 Task: Move the task Develop a new online tool for online customer journey mapping to the section To-Do in the project CoolTech and sort the tasks in the project by Assignee in Descending order
Action: Mouse moved to (66, 241)
Screenshot: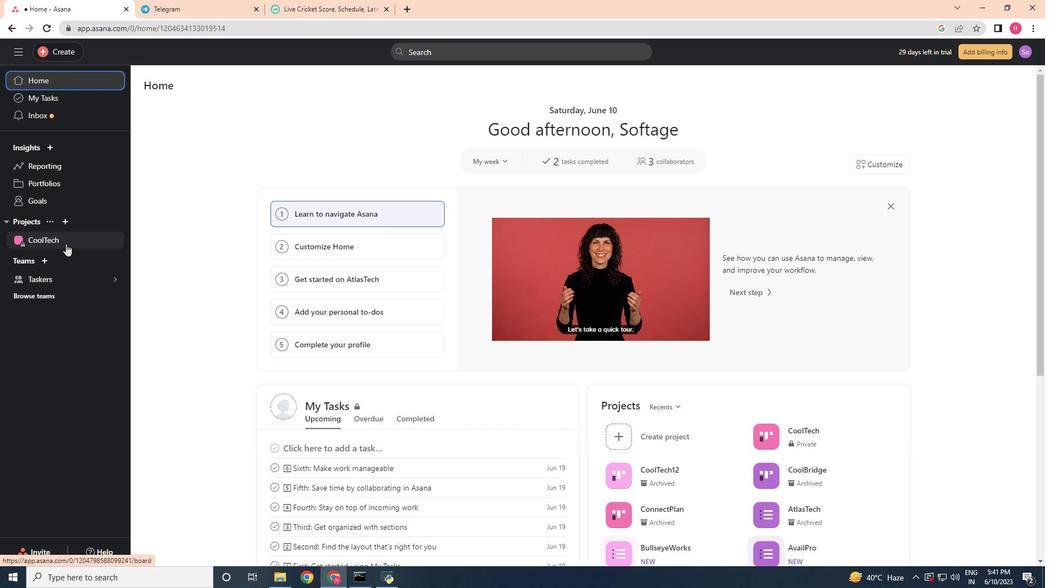 
Action: Mouse pressed left at (66, 241)
Screenshot: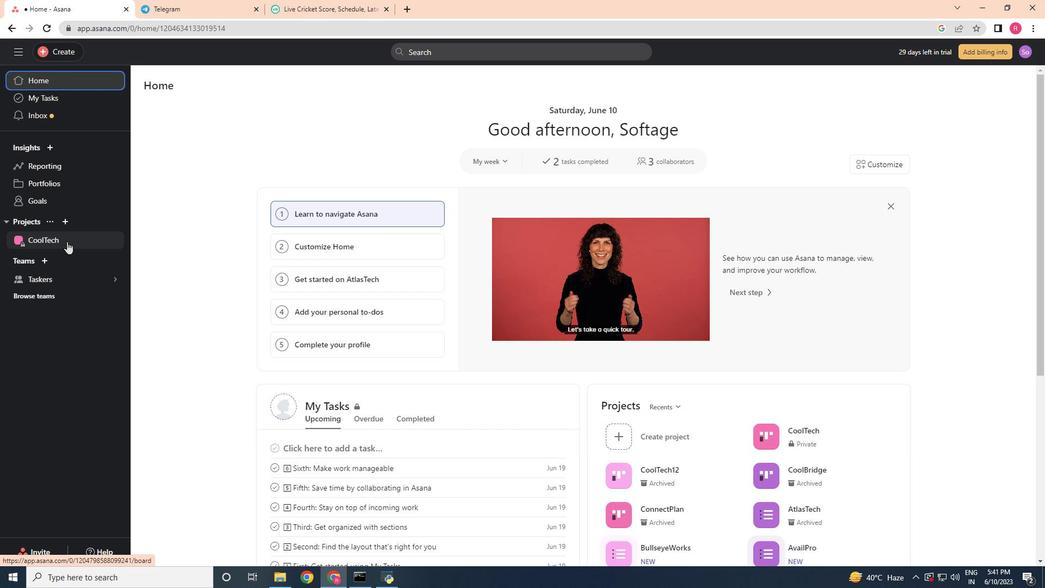 
Action: Mouse moved to (253, 386)
Screenshot: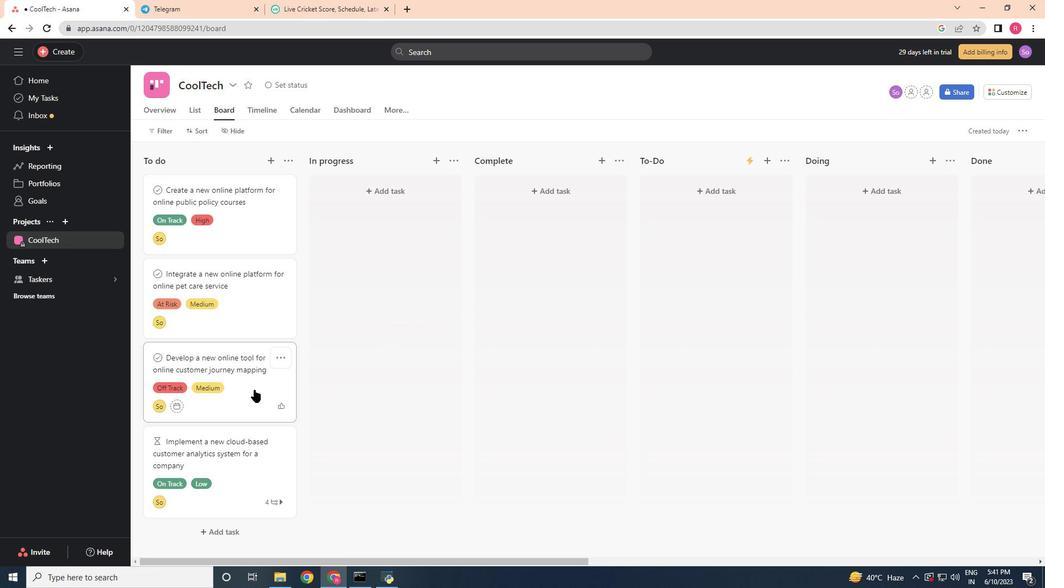 
Action: Mouse pressed left at (253, 386)
Screenshot: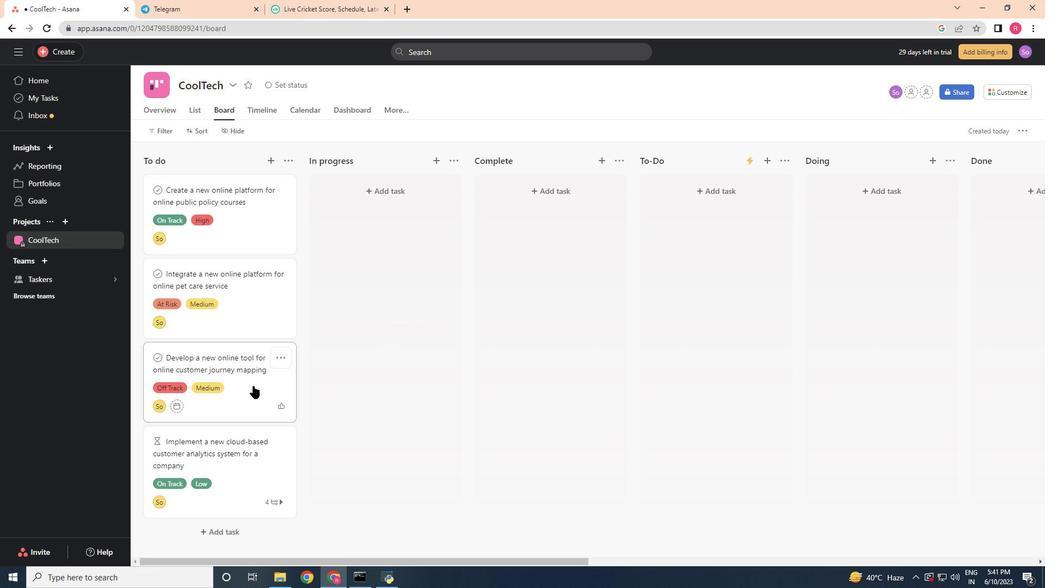 
Action: Mouse moved to (199, 131)
Screenshot: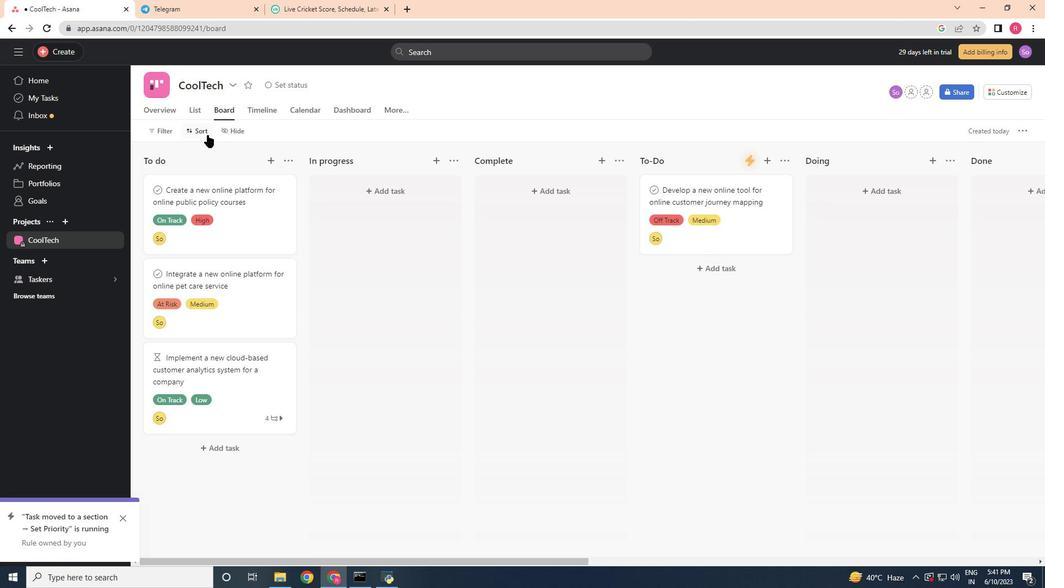 
Action: Mouse pressed left at (199, 131)
Screenshot: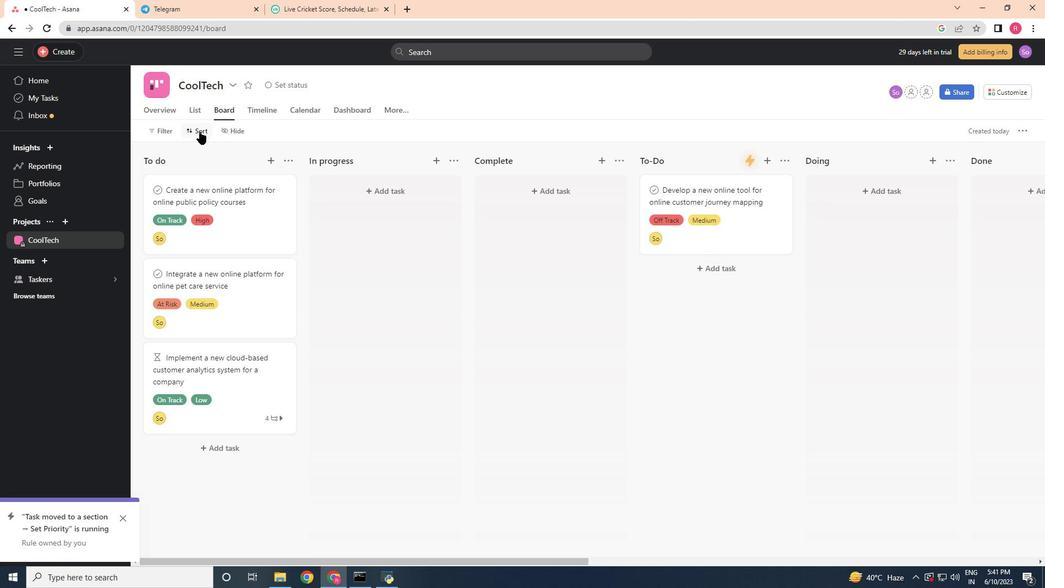 
Action: Mouse moved to (221, 222)
Screenshot: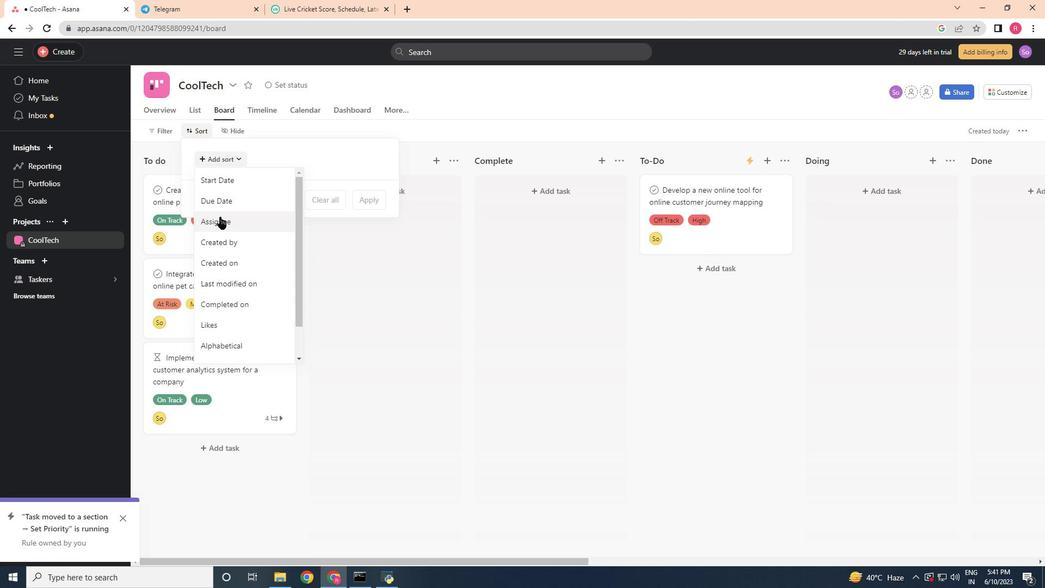 
Action: Mouse pressed left at (221, 222)
Screenshot: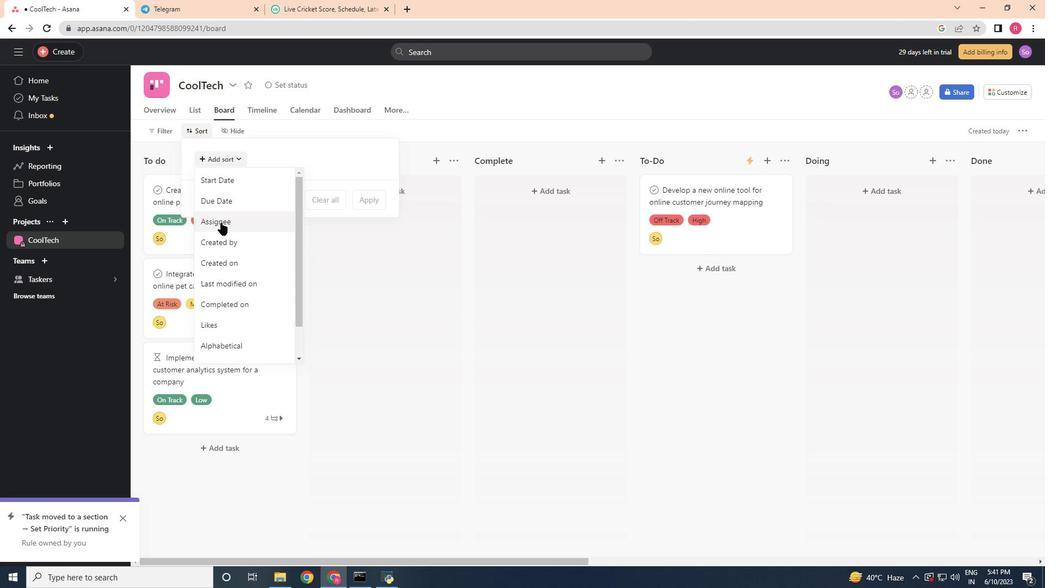 
Action: Mouse moved to (304, 173)
Screenshot: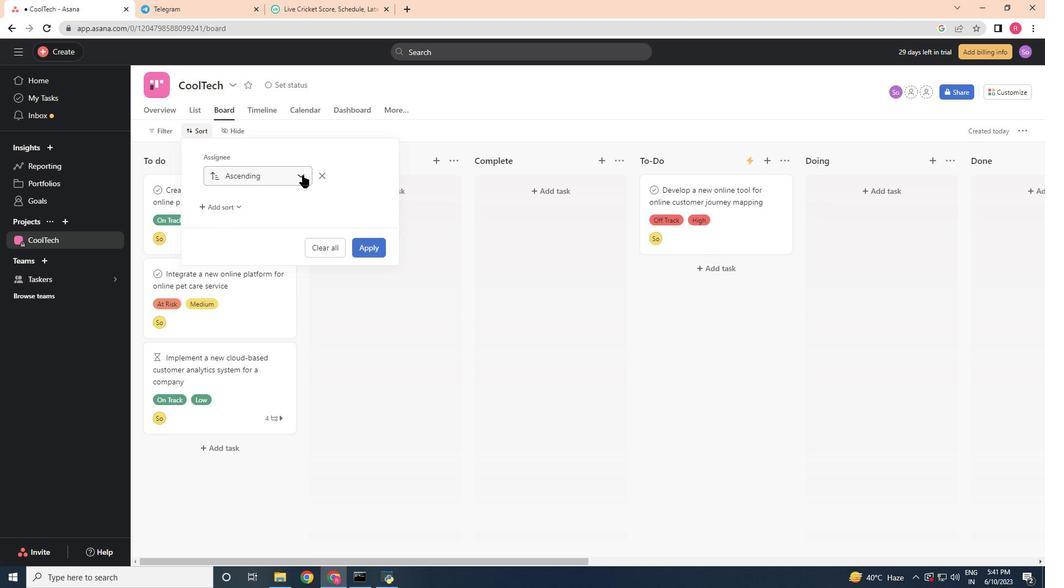 
Action: Mouse pressed left at (304, 173)
Screenshot: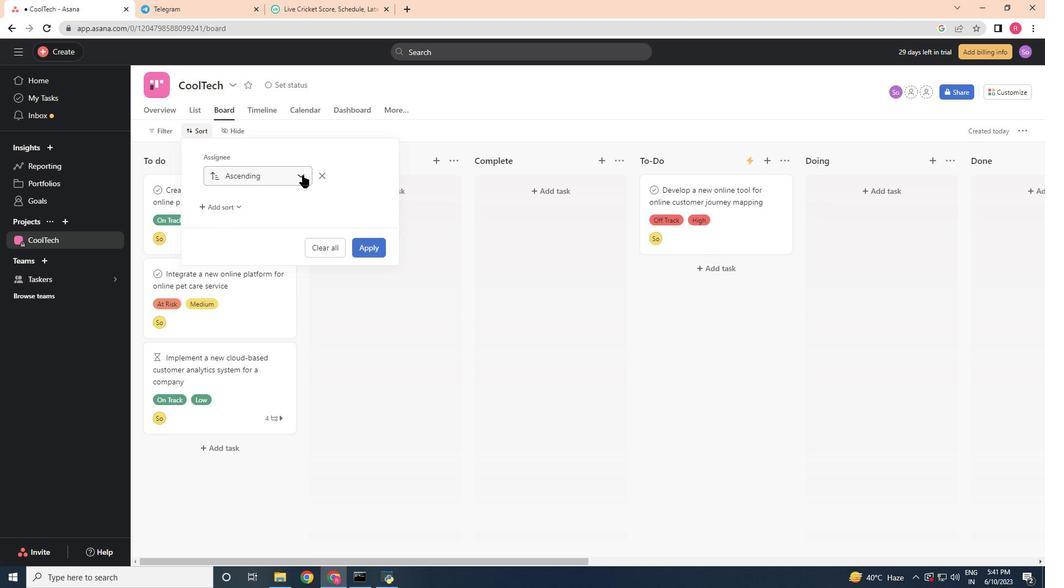 
Action: Mouse moved to (282, 216)
Screenshot: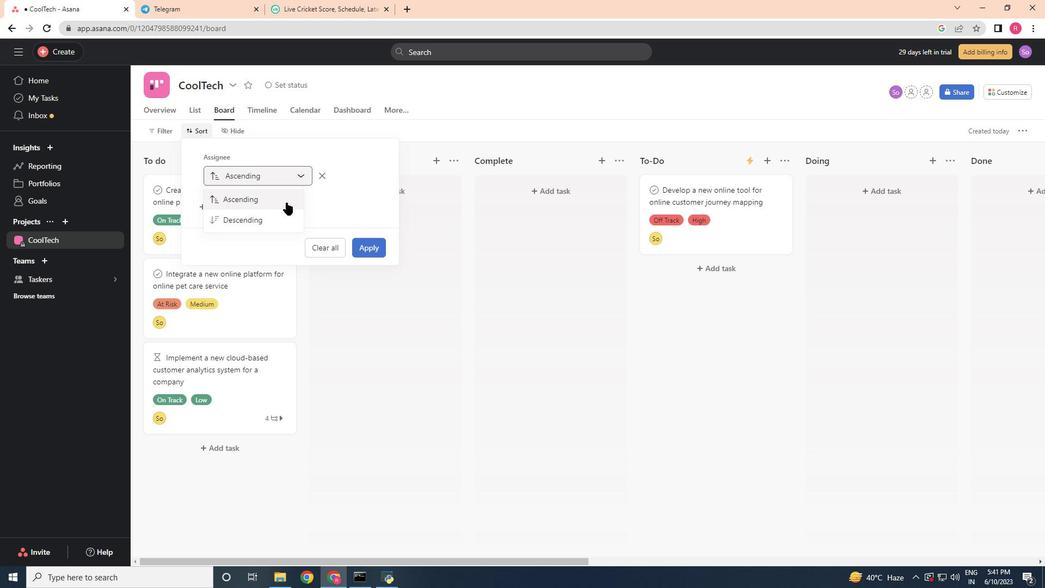 
Action: Mouse pressed left at (282, 216)
Screenshot: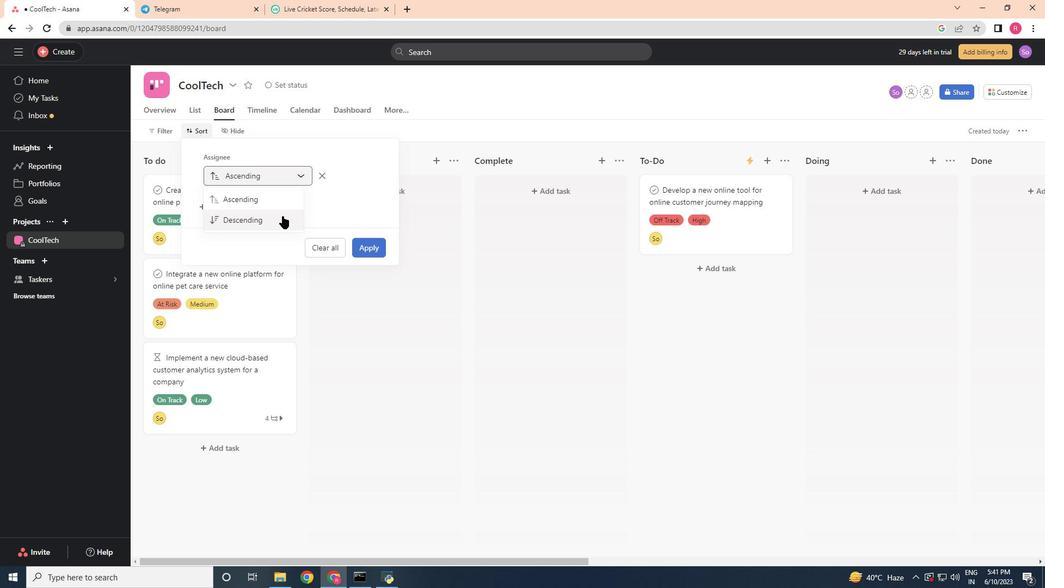 
Action: Mouse moved to (361, 252)
Screenshot: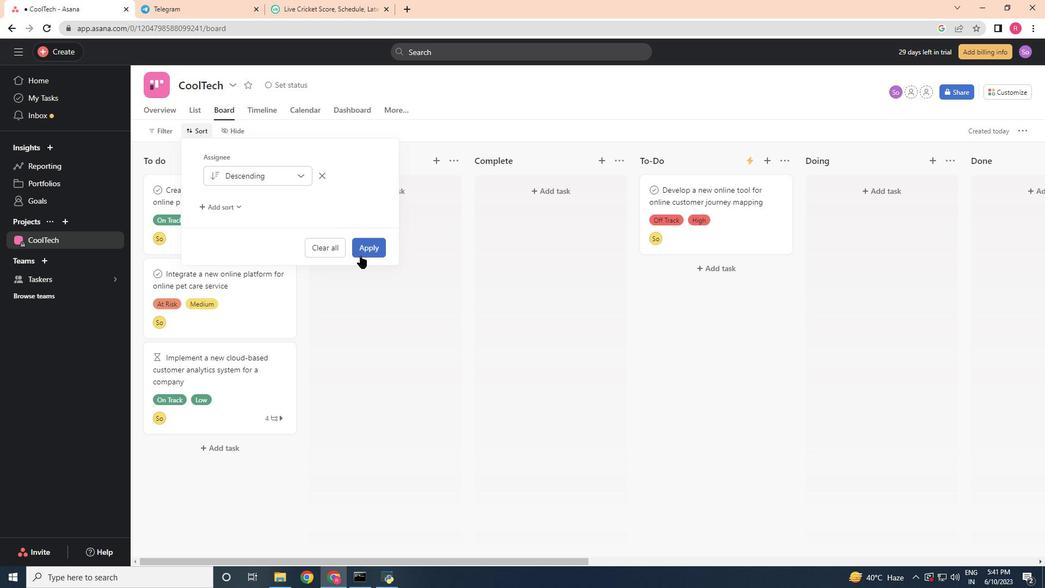 
Action: Mouse pressed left at (361, 252)
Screenshot: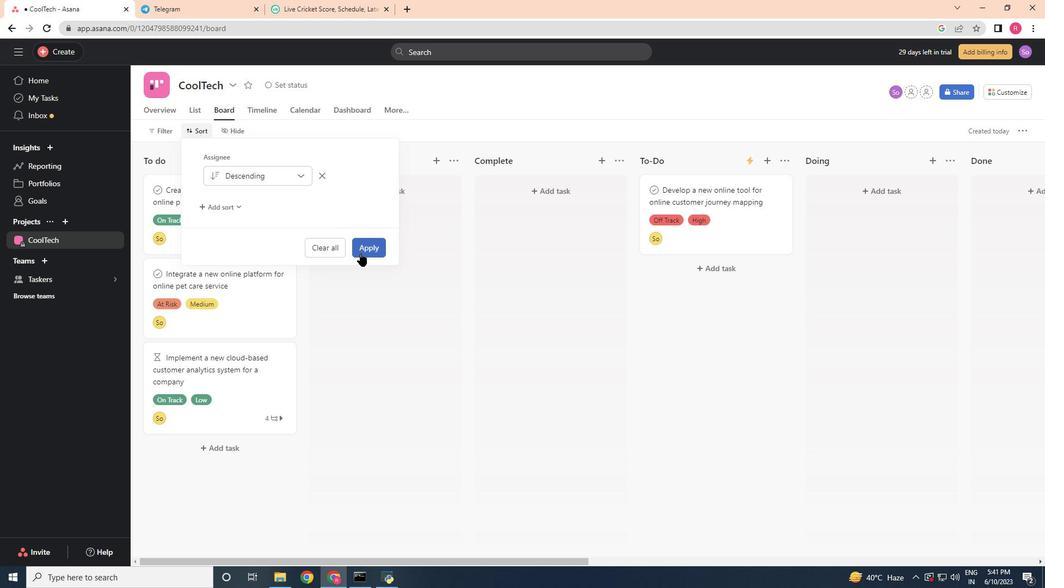 
Action: Mouse moved to (350, 255)
Screenshot: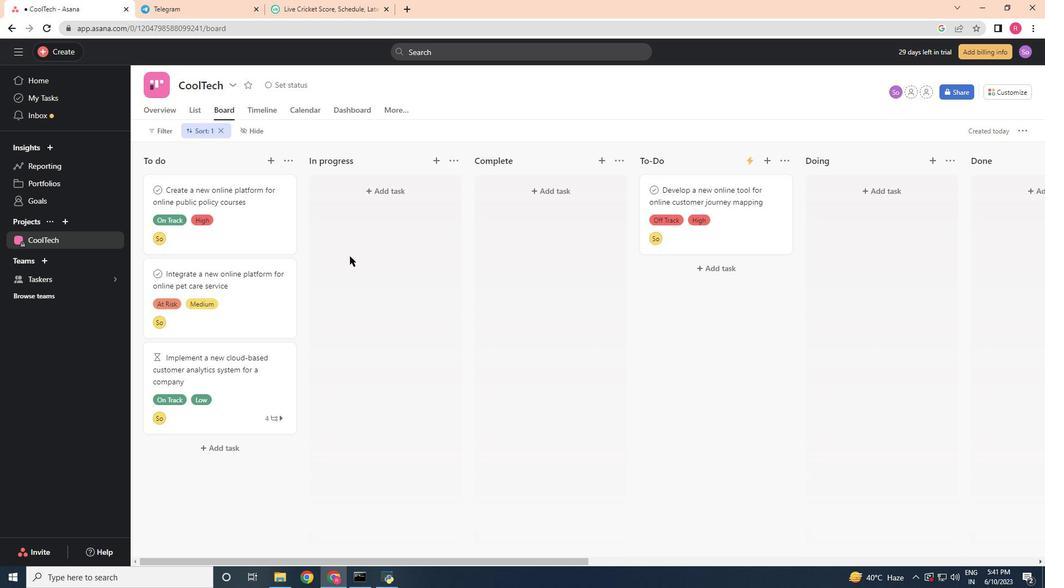
